 Task: Sort the unsolved tickets in your groups, order by Latest update in descending order.
Action: Mouse moved to (150, 290)
Screenshot: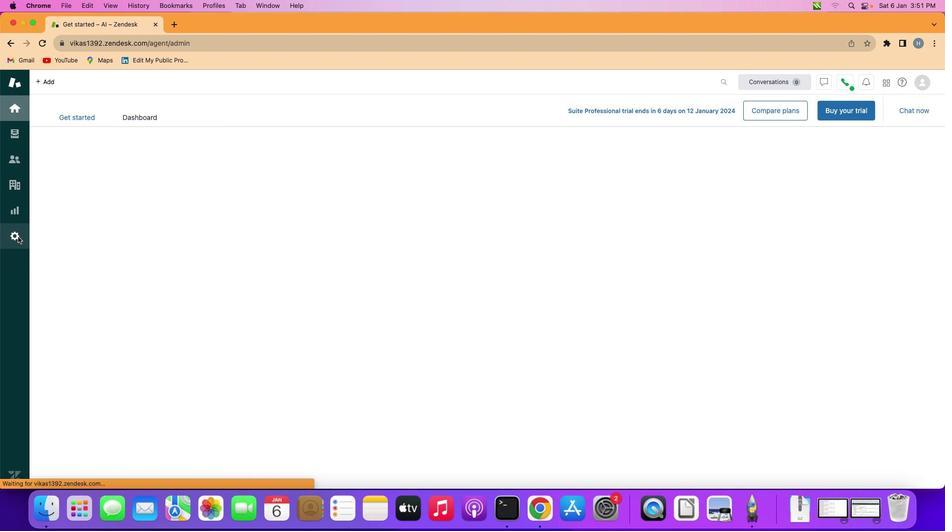 
Action: Mouse pressed left at (150, 290)
Screenshot: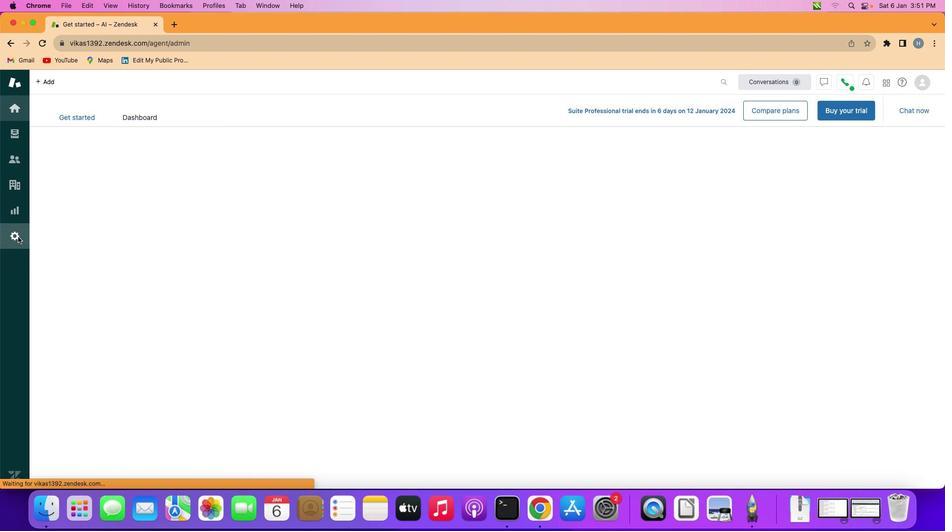 
Action: Mouse moved to (327, 379)
Screenshot: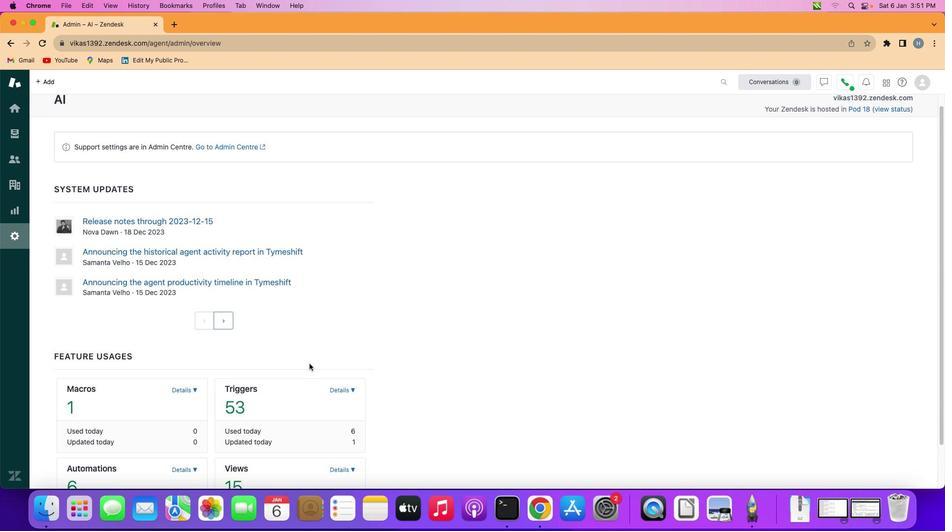 
Action: Mouse scrolled (327, 379) with delta (139, 125)
Screenshot: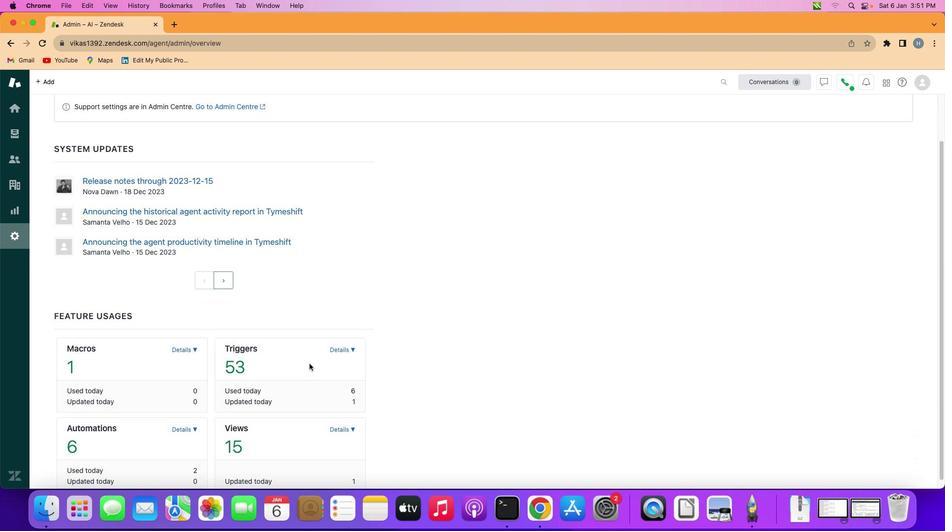 
Action: Mouse scrolled (327, 379) with delta (139, 125)
Screenshot: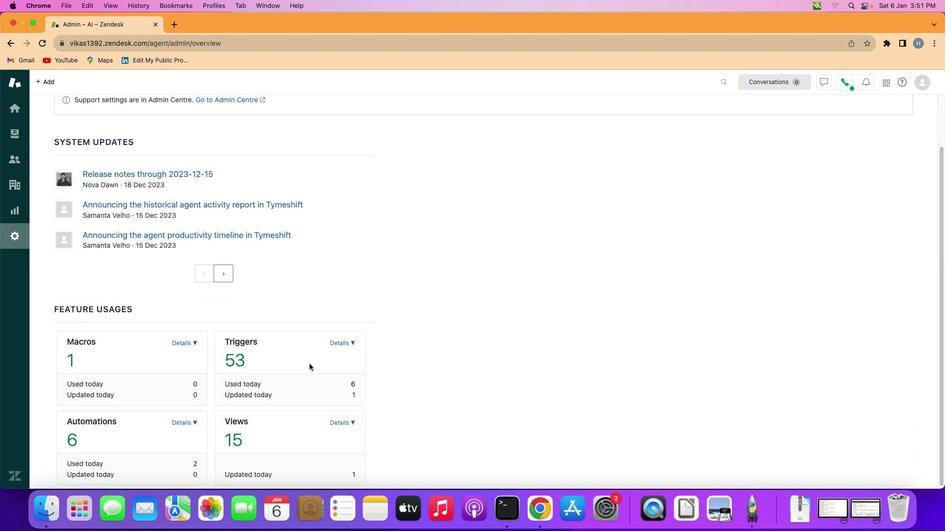 
Action: Mouse moved to (327, 379)
Screenshot: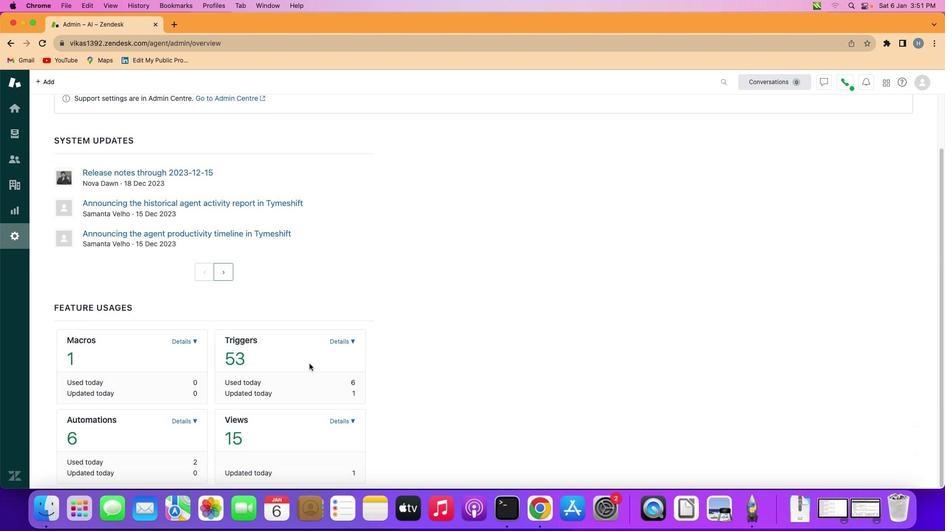 
Action: Mouse scrolled (327, 379) with delta (139, 124)
Screenshot: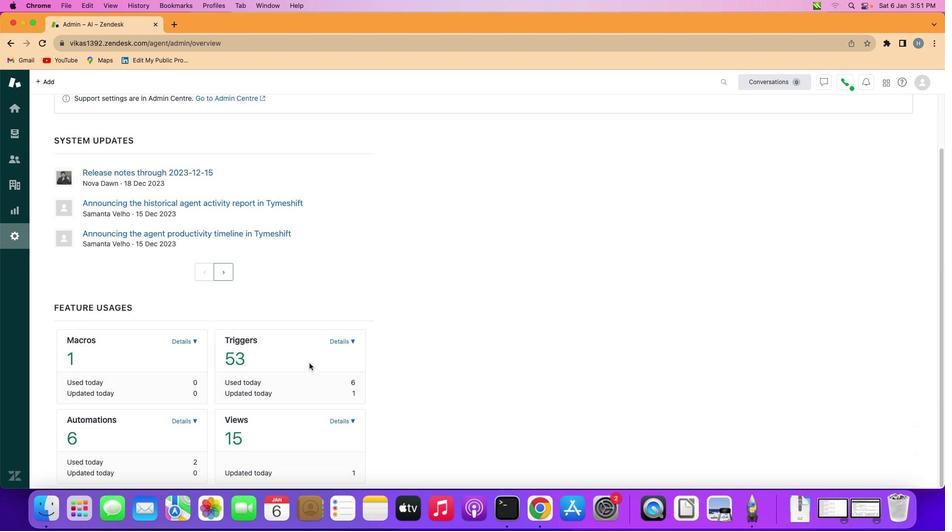 
Action: Mouse scrolled (327, 379) with delta (139, 124)
Screenshot: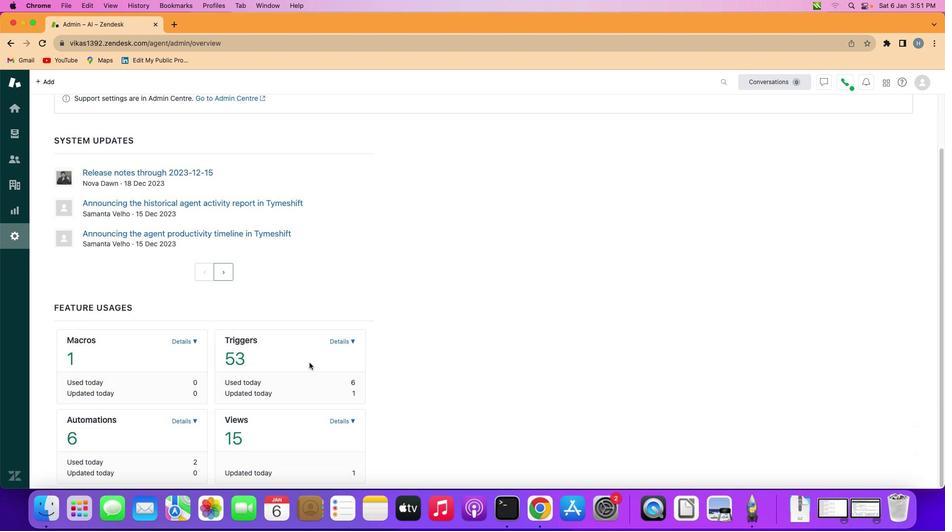 
Action: Mouse scrolled (327, 379) with delta (139, 124)
Screenshot: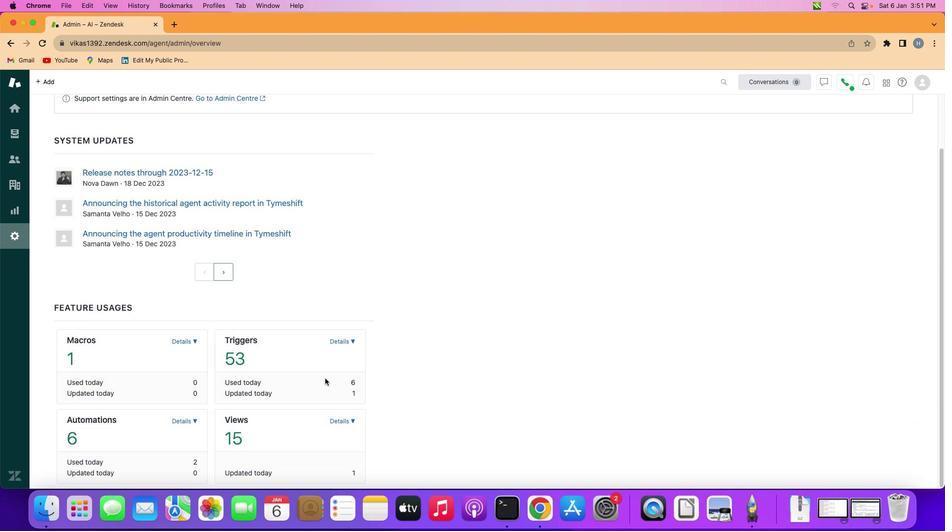 
Action: Mouse scrolled (327, 379) with delta (139, 124)
Screenshot: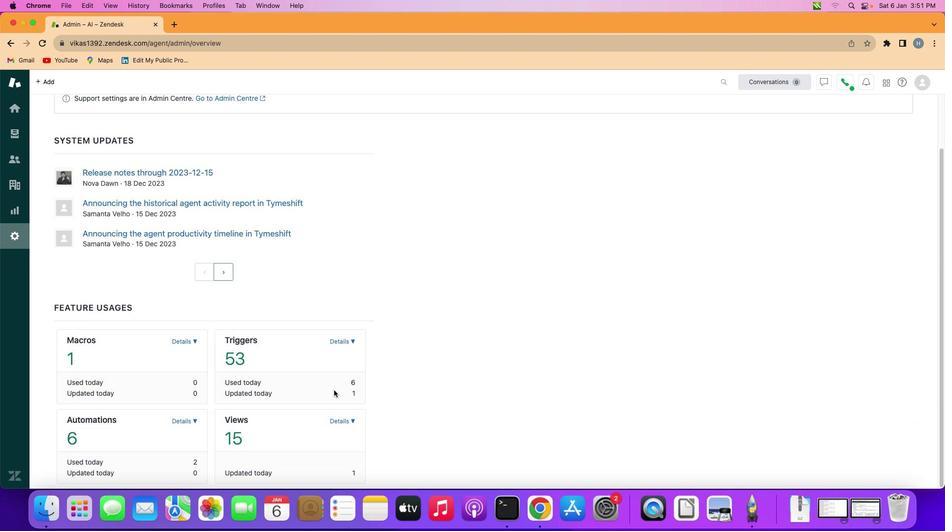 
Action: Mouse moved to (346, 419)
Screenshot: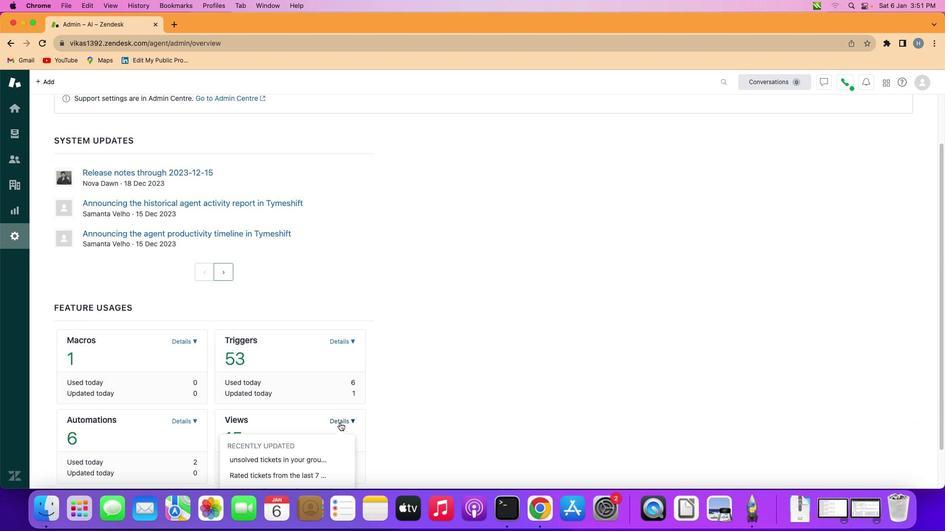 
Action: Mouse pressed left at (346, 419)
Screenshot: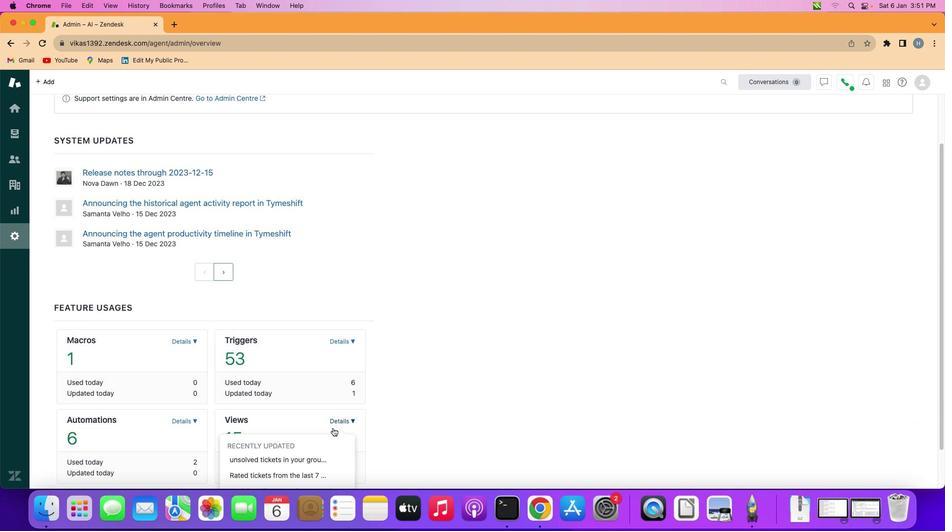 
Action: Mouse moved to (314, 447)
Screenshot: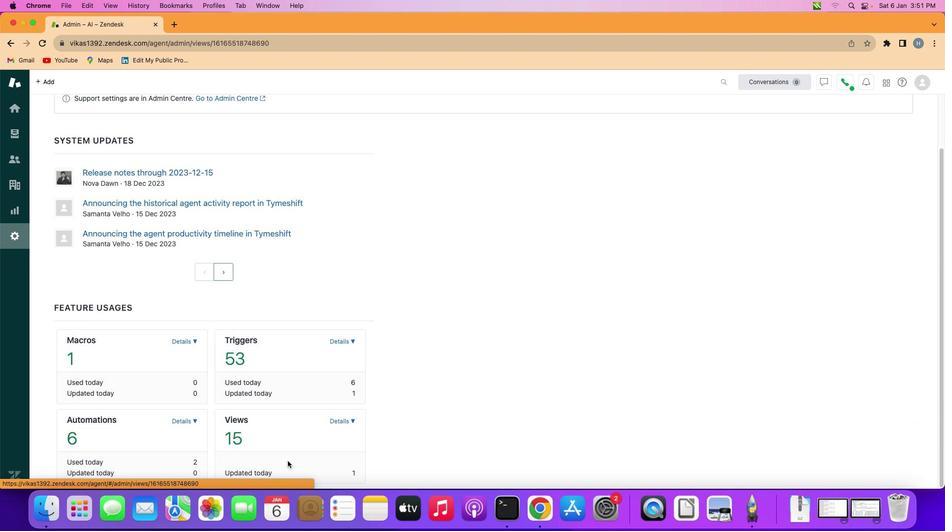 
Action: Mouse pressed left at (314, 447)
Screenshot: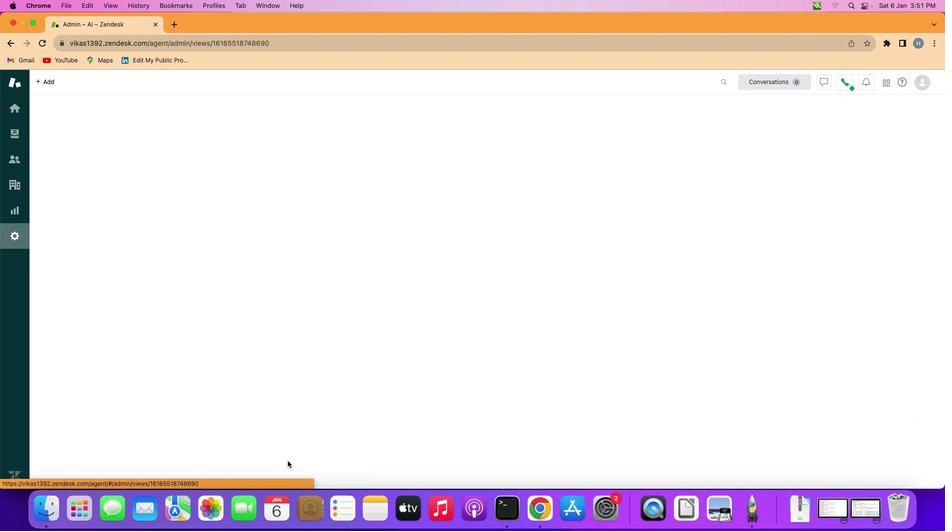 
Action: Mouse moved to (357, 409)
Screenshot: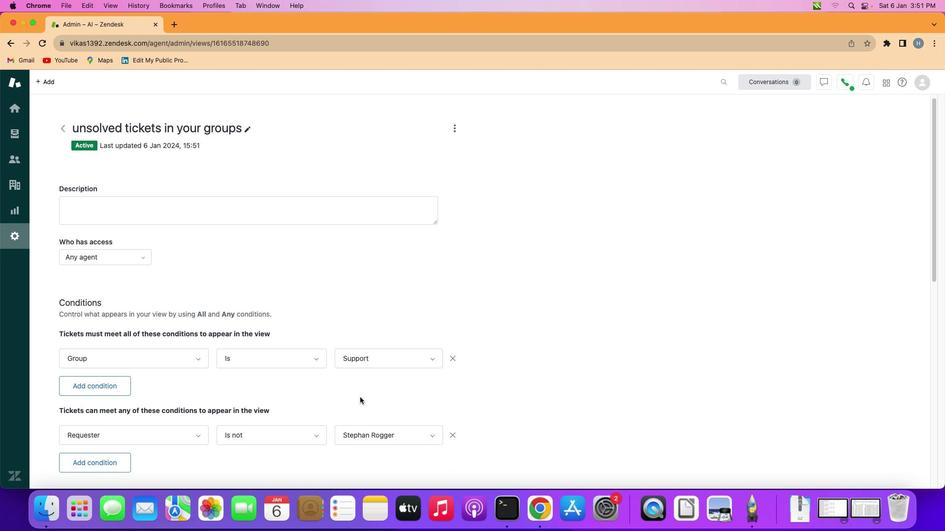 
Action: Mouse scrolled (357, 409) with delta (139, 125)
Screenshot: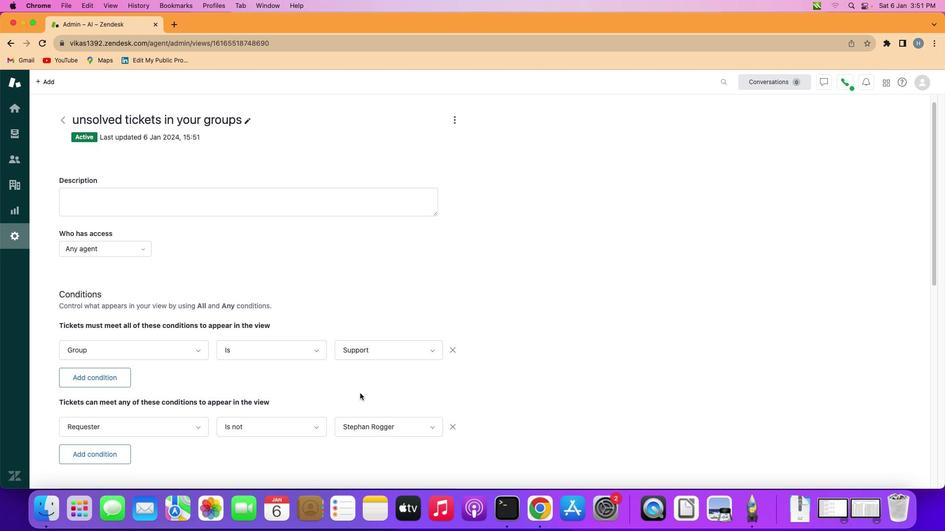 
Action: Mouse moved to (357, 408)
Screenshot: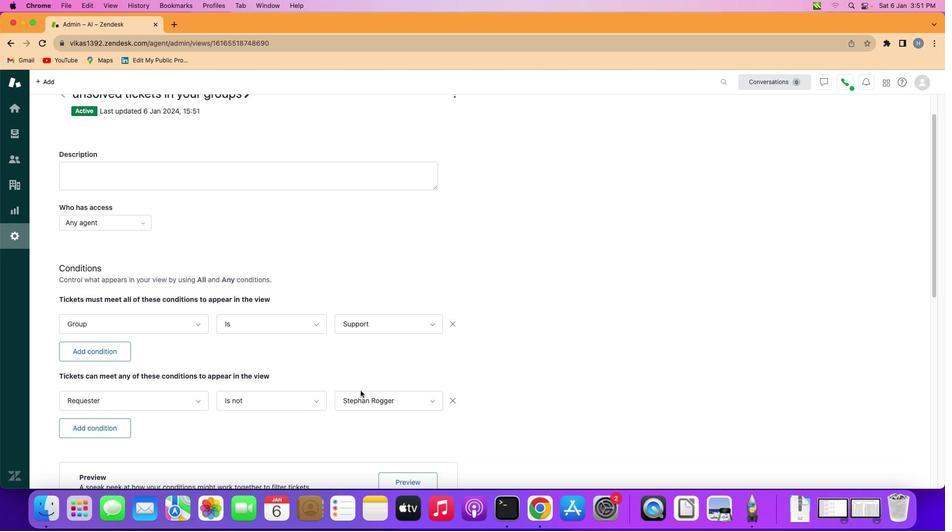 
Action: Mouse scrolled (357, 408) with delta (139, 125)
Screenshot: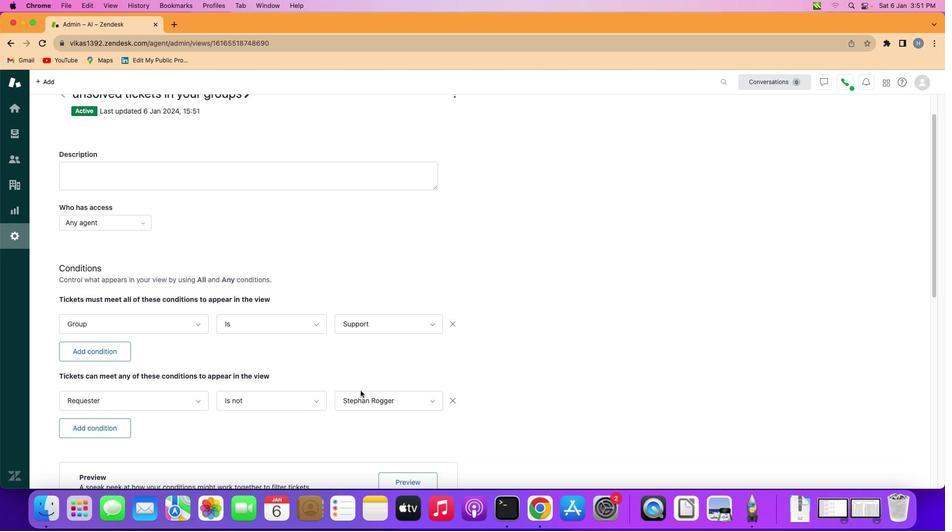 
Action: Mouse moved to (358, 405)
Screenshot: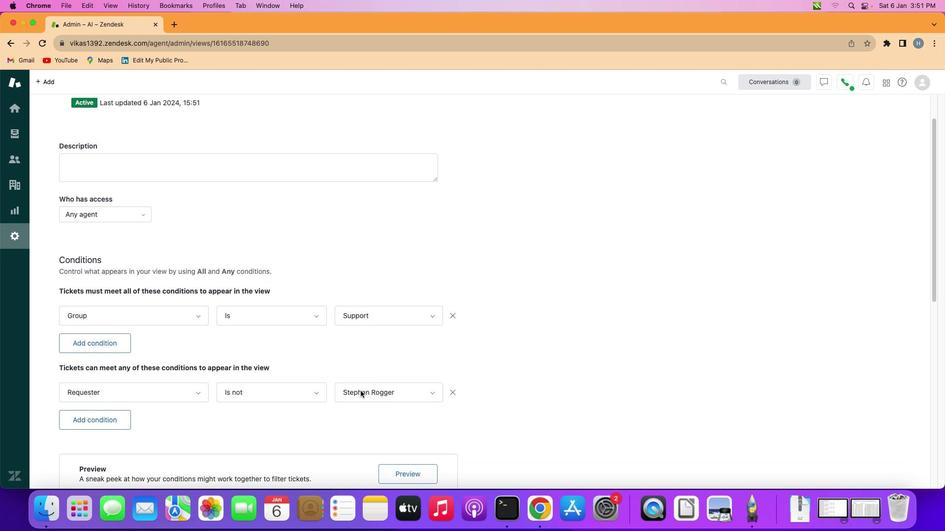 
Action: Mouse scrolled (358, 405) with delta (139, 125)
Screenshot: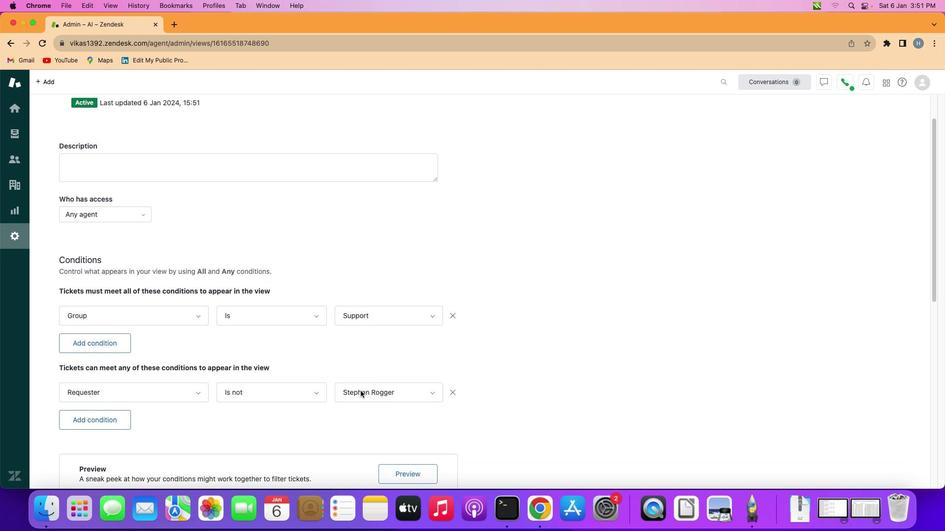 
Action: Mouse moved to (358, 399)
Screenshot: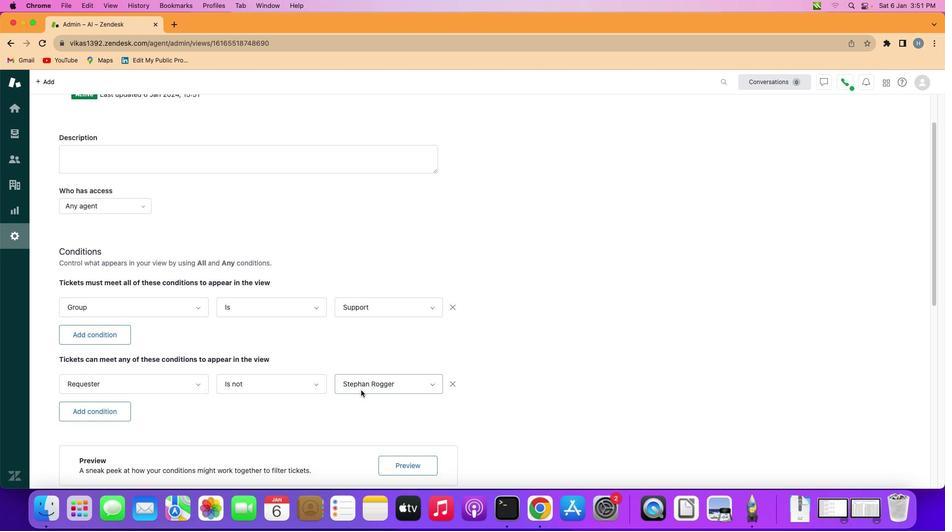 
Action: Mouse scrolled (358, 399) with delta (139, 125)
Screenshot: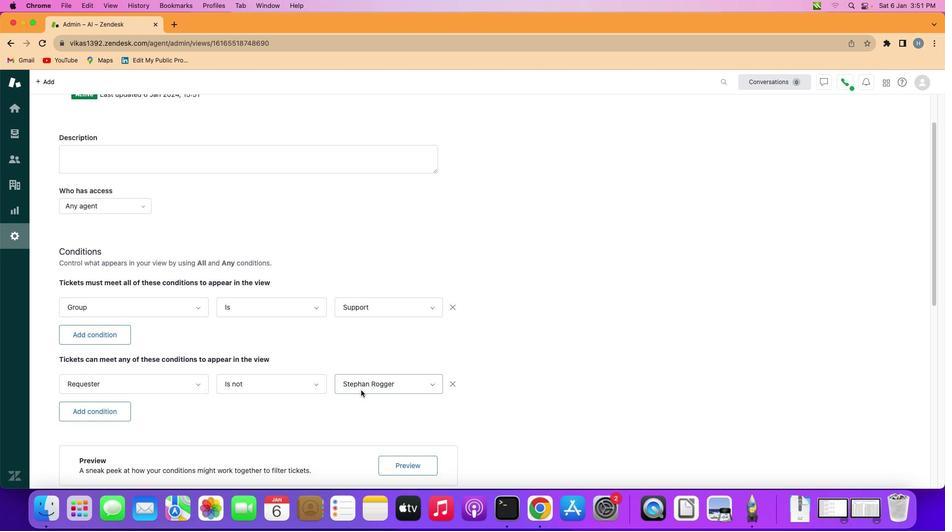 
Action: Mouse moved to (358, 398)
Screenshot: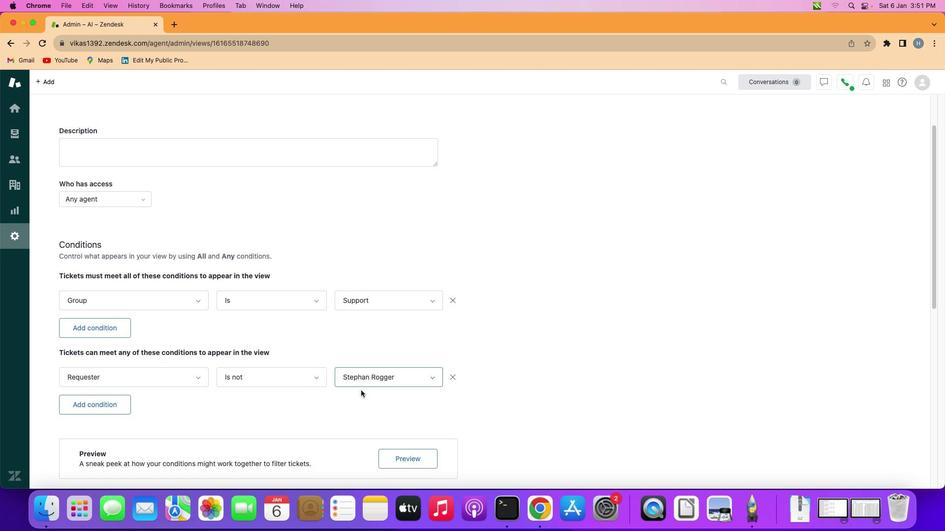 
Action: Mouse scrolled (358, 398) with delta (139, 125)
Screenshot: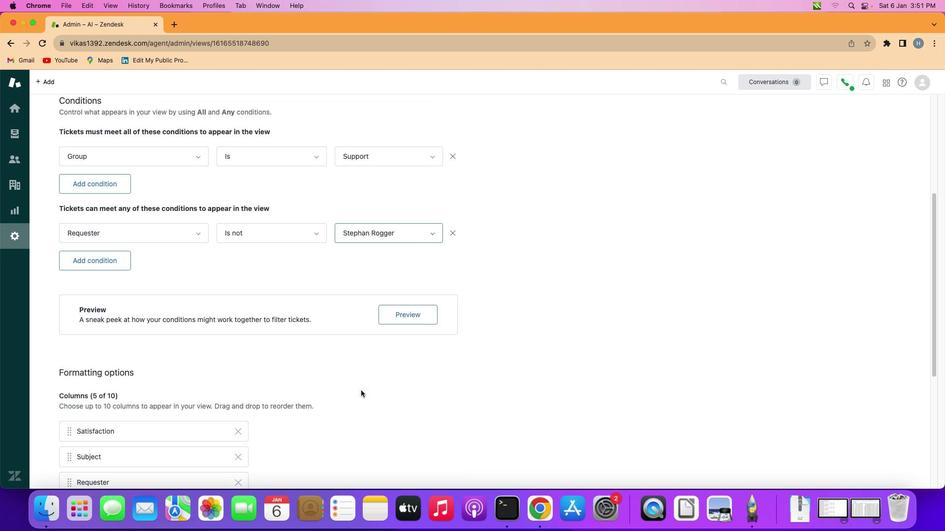 
Action: Mouse scrolled (358, 398) with delta (139, 124)
Screenshot: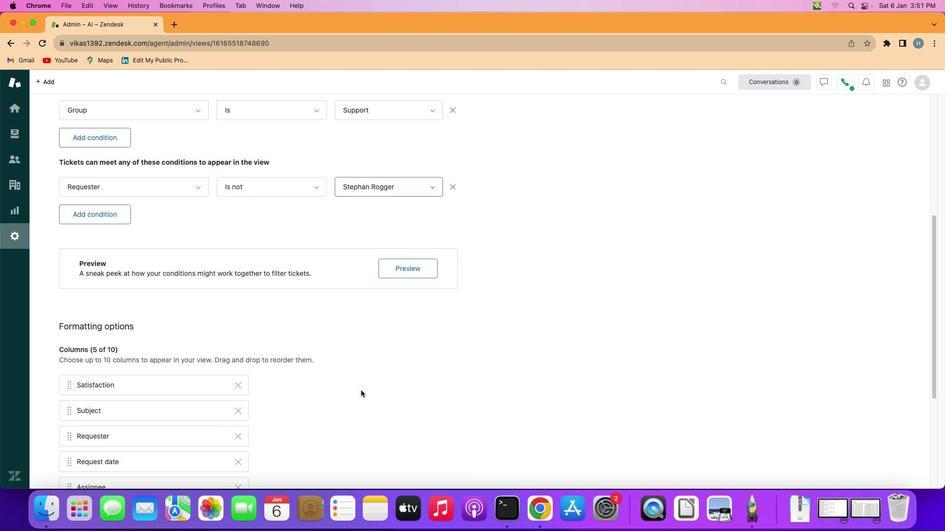 
Action: Mouse scrolled (358, 398) with delta (139, 124)
Screenshot: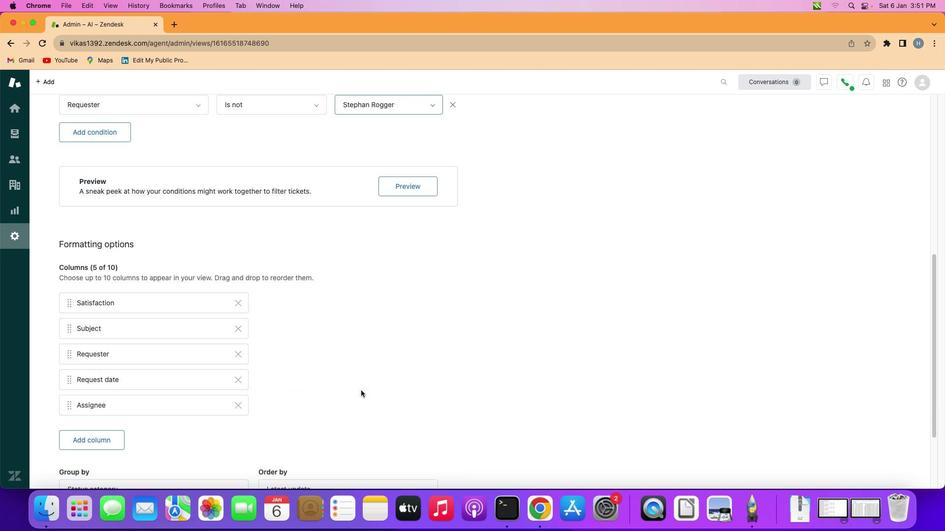 
Action: Mouse scrolled (358, 398) with delta (139, 124)
Screenshot: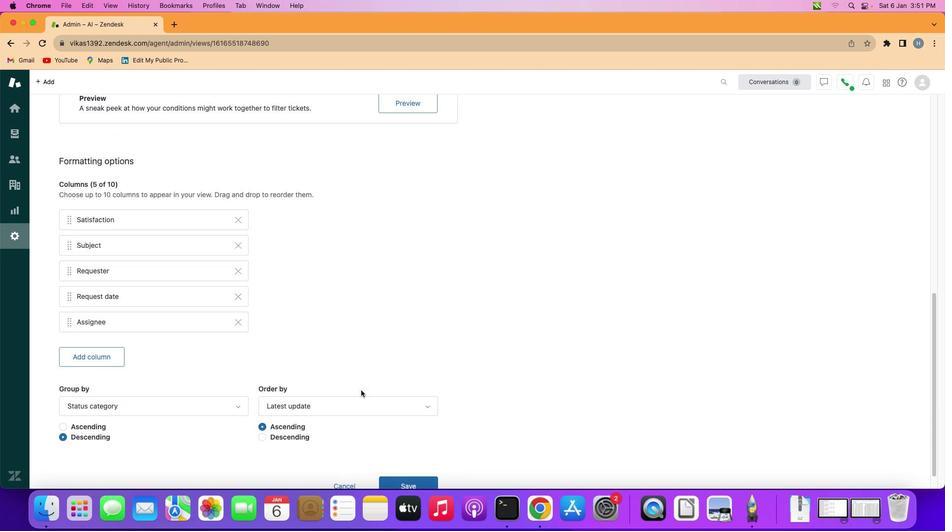 
Action: Mouse scrolled (358, 398) with delta (139, 124)
Screenshot: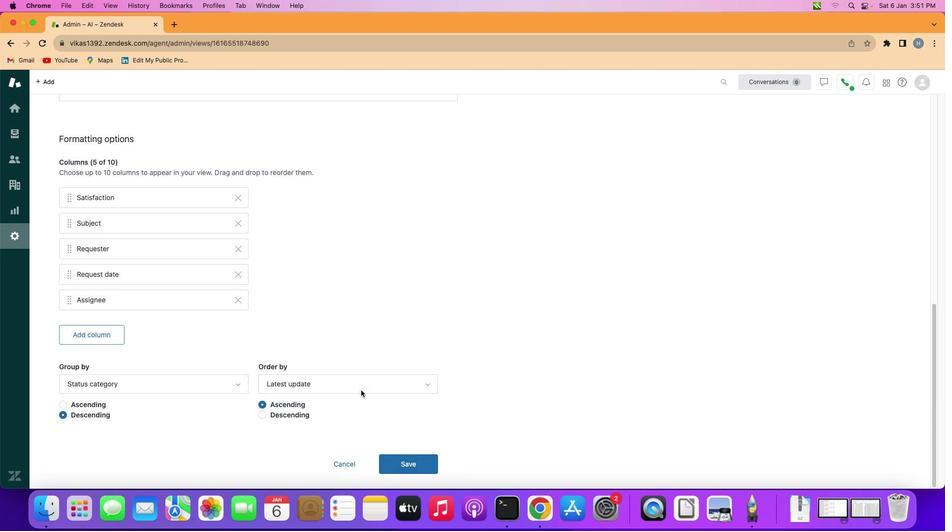 
Action: Mouse scrolled (358, 398) with delta (139, 123)
Screenshot: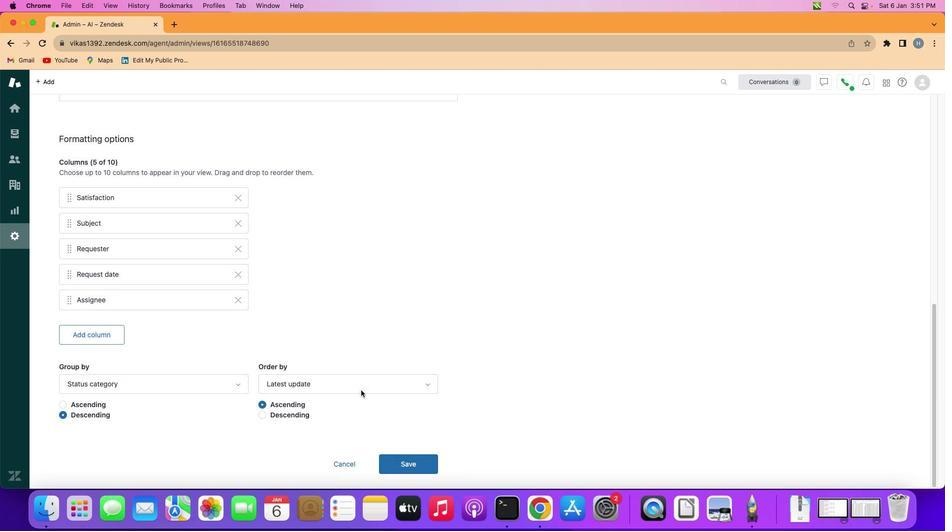 
Action: Mouse moved to (370, 393)
Screenshot: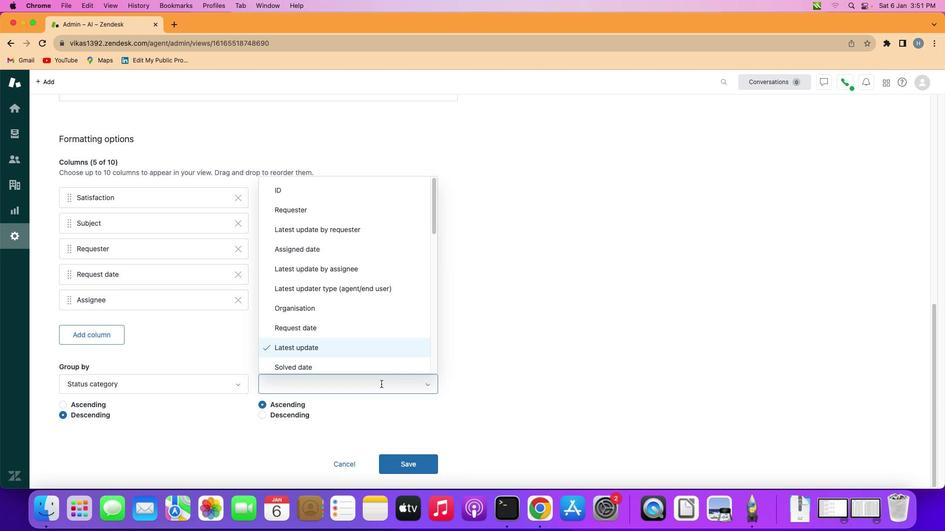 
Action: Mouse pressed left at (370, 393)
Screenshot: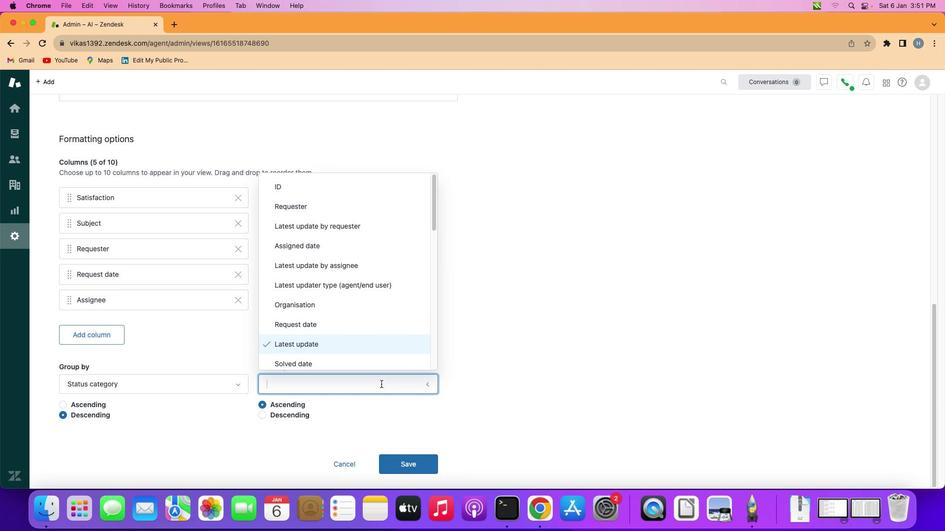 
Action: Mouse moved to (365, 365)
Screenshot: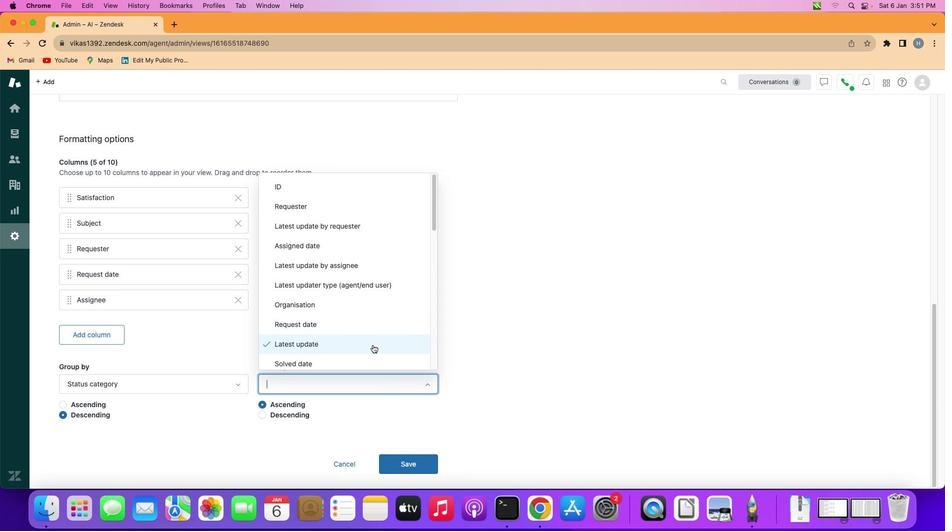 
Action: Mouse pressed left at (365, 365)
Screenshot: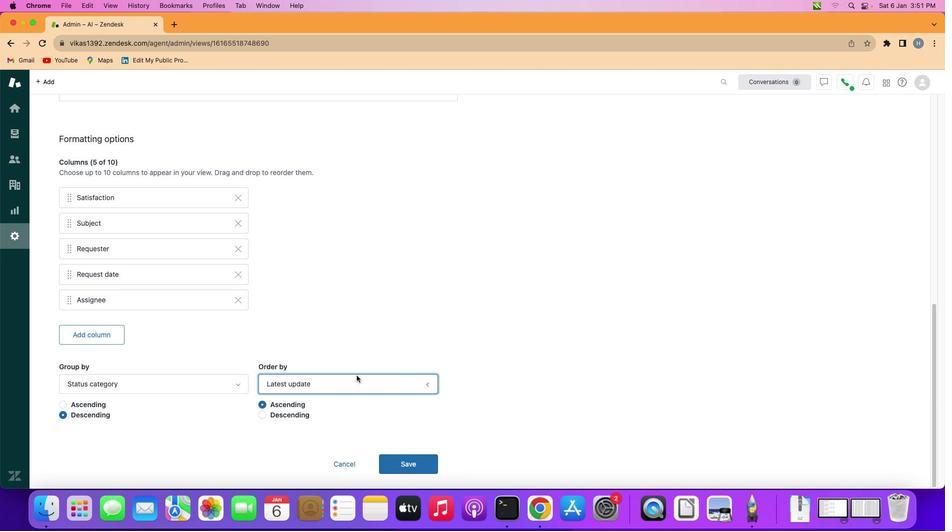 
Action: Mouse moved to (319, 415)
Screenshot: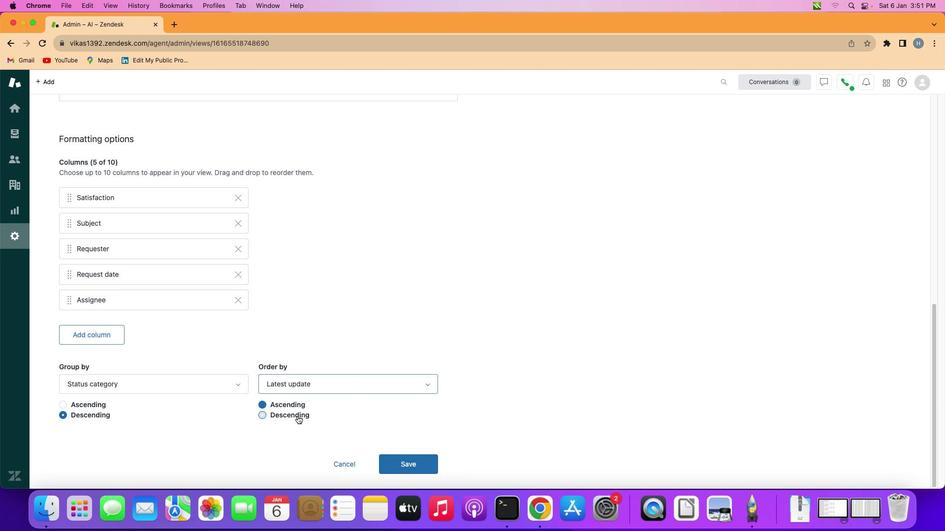 
Action: Mouse pressed left at (319, 415)
Screenshot: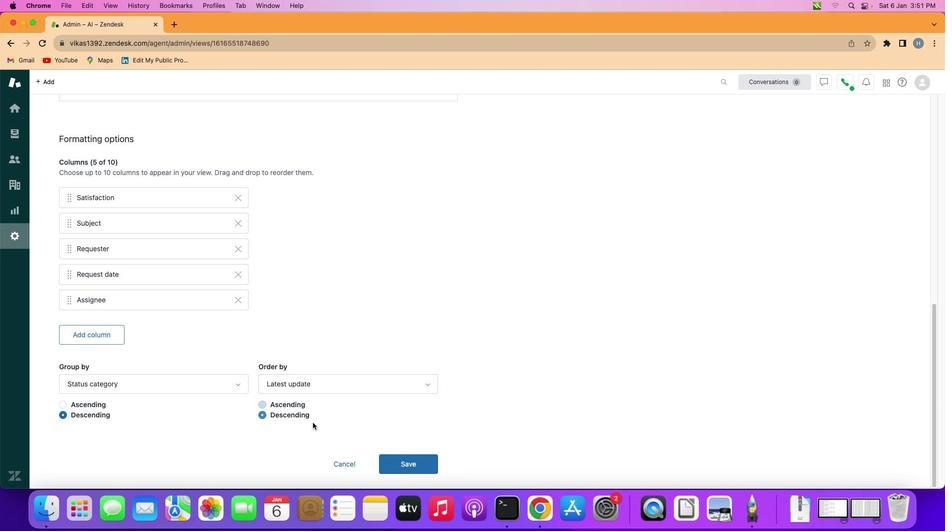 
Action: Mouse moved to (379, 449)
Screenshot: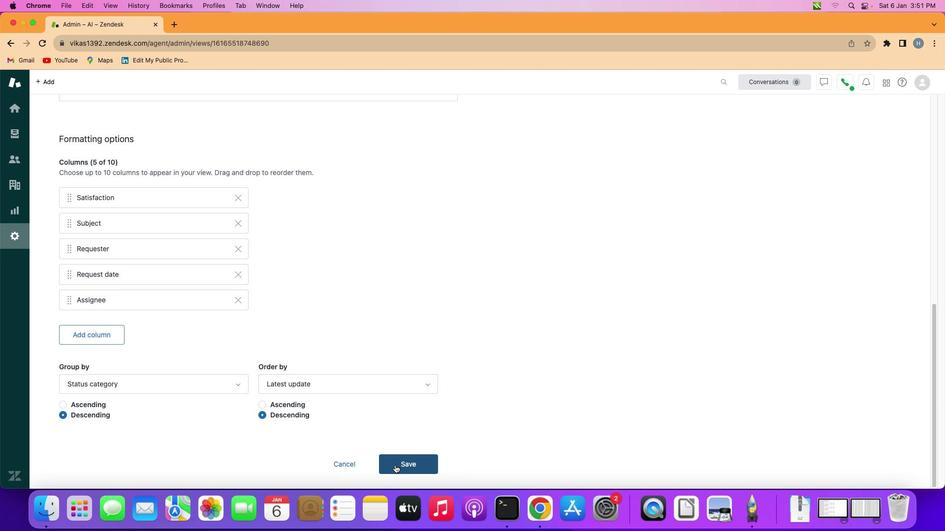 
Action: Mouse pressed left at (379, 449)
Screenshot: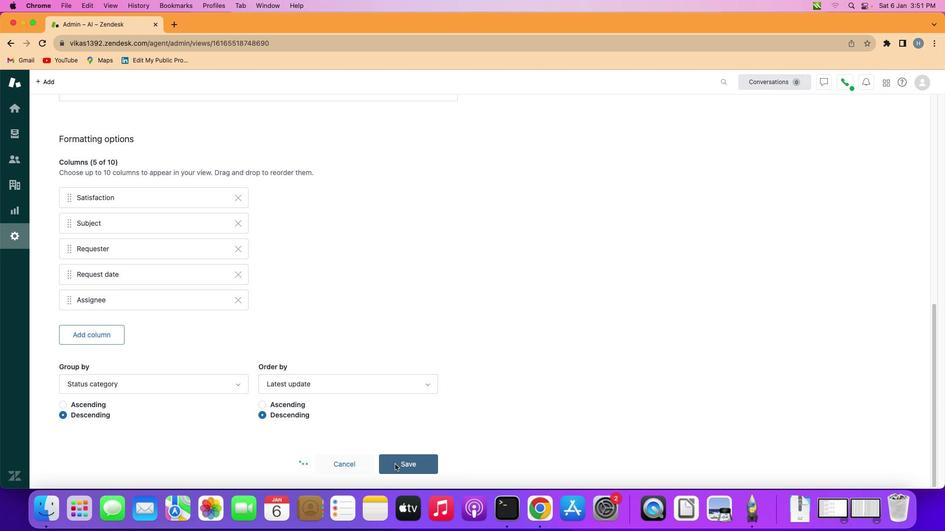 
Action: Mouse moved to (368, 344)
Screenshot: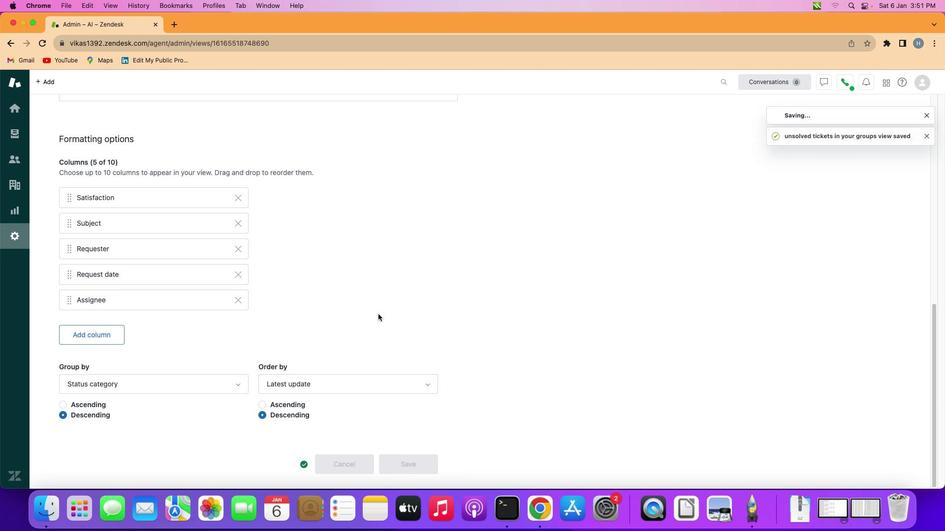 
